 Task: Use the formula "TIMEVALUE" in spreadsheet "Project portfolio".
Action: Mouse pressed left at (842, 227)
Screenshot: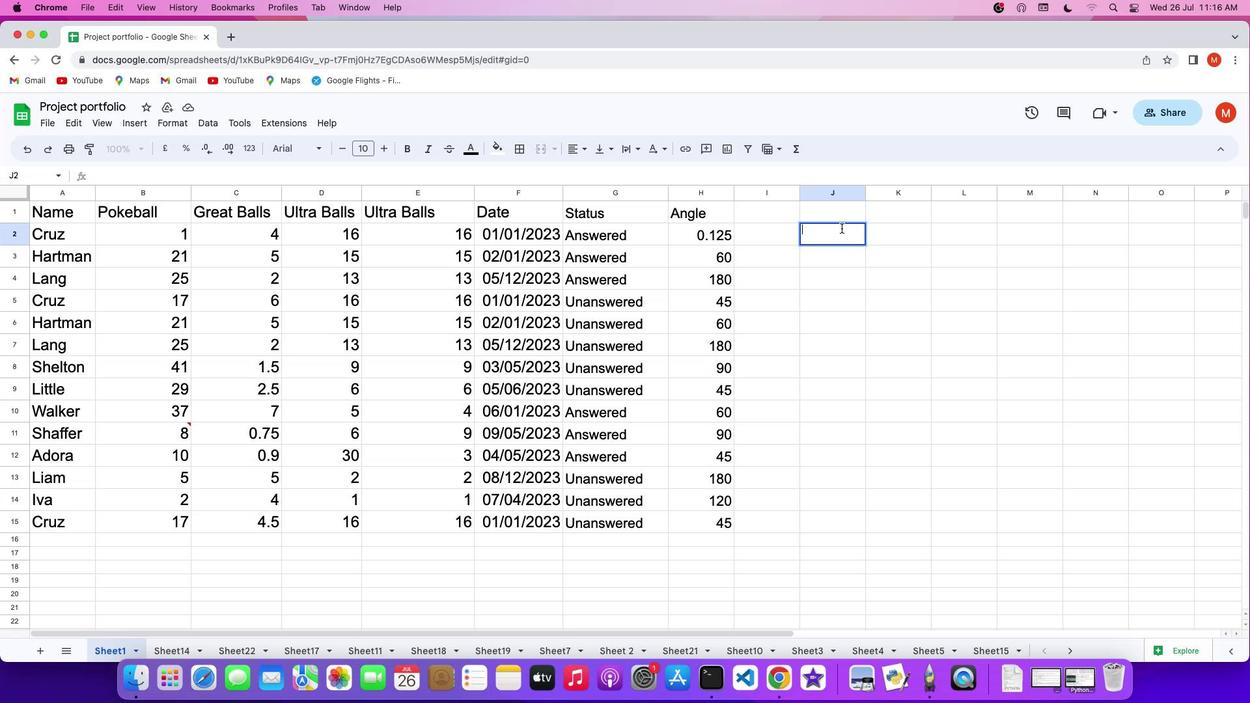 
Action: Key pressed '='
Screenshot: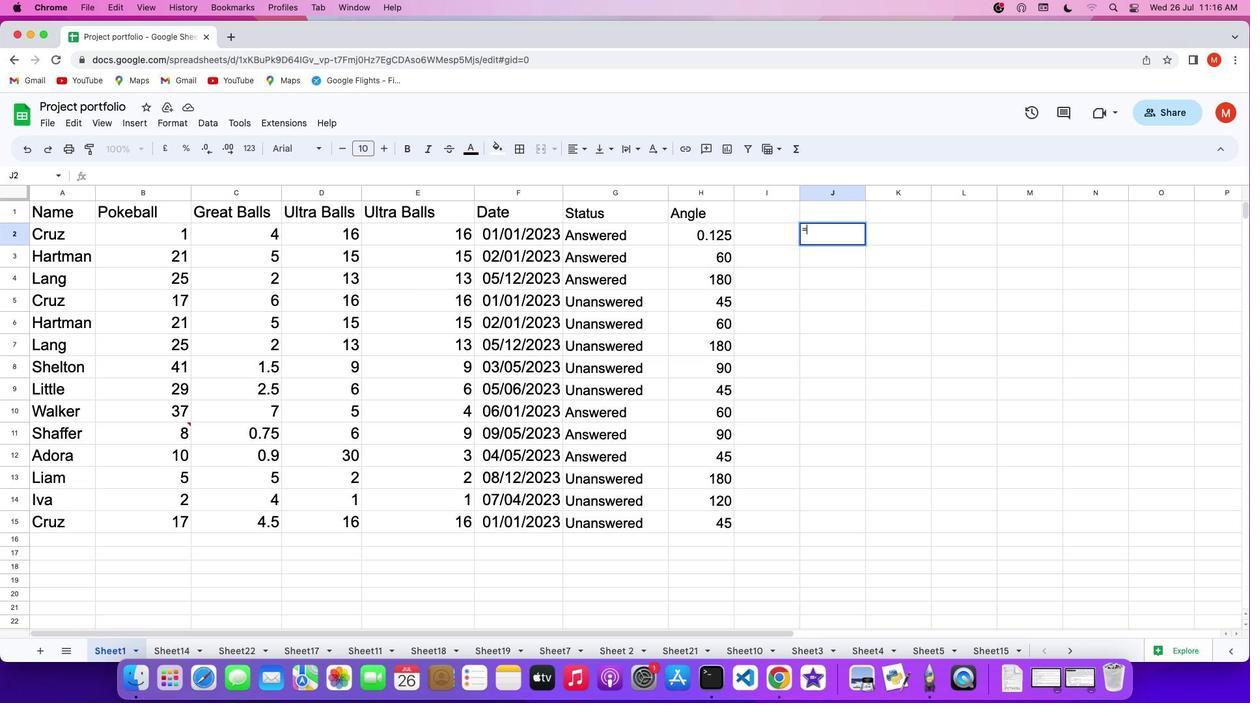 
Action: Mouse moved to (792, 151)
Screenshot: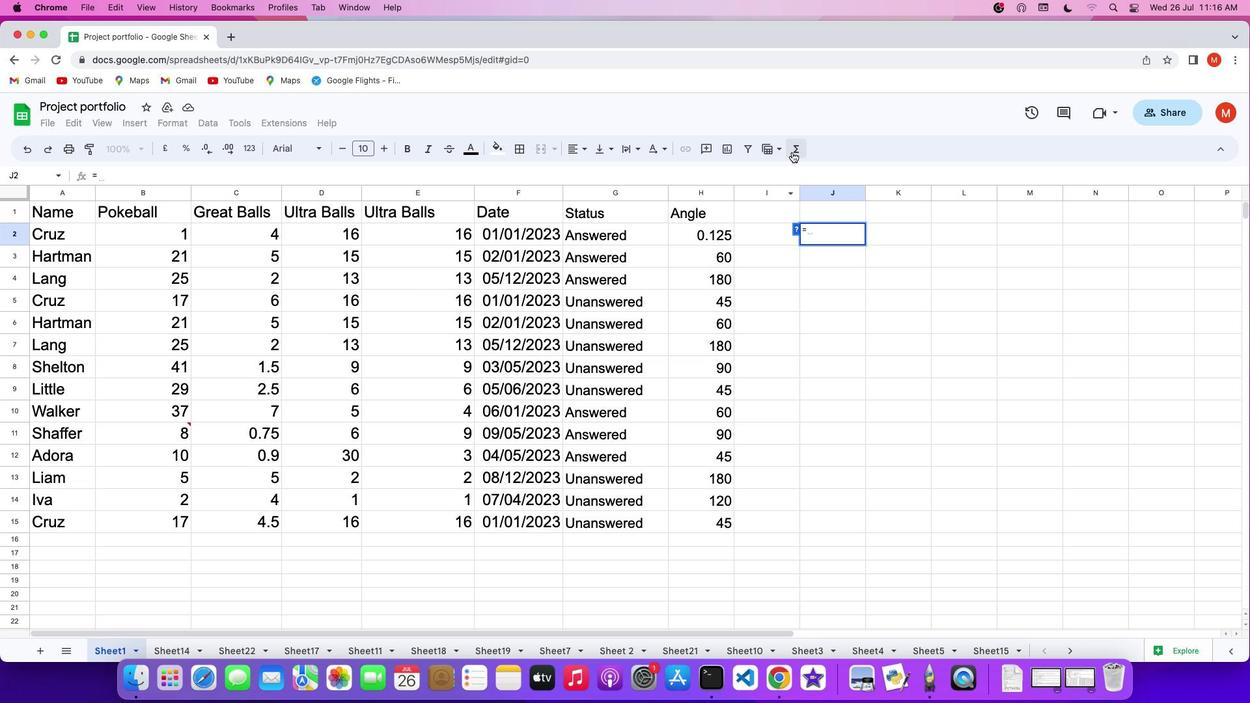 
Action: Mouse pressed left at (792, 151)
Screenshot: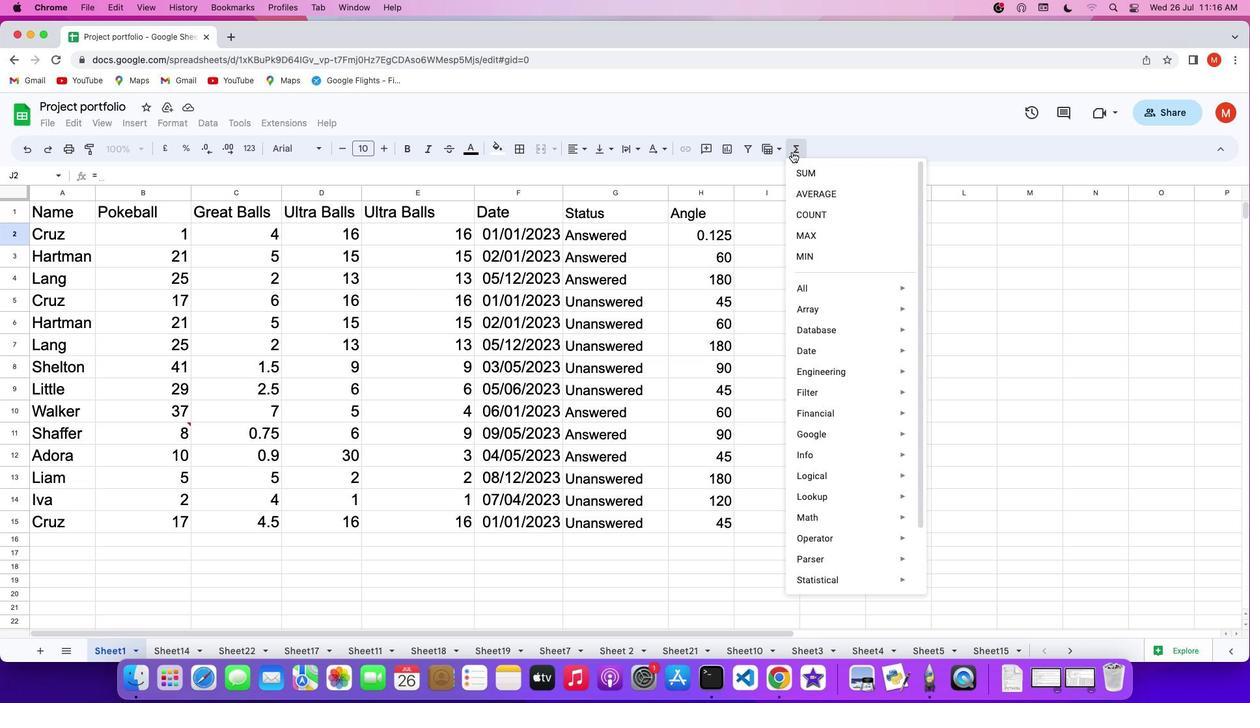 
Action: Mouse moved to (962, 592)
Screenshot: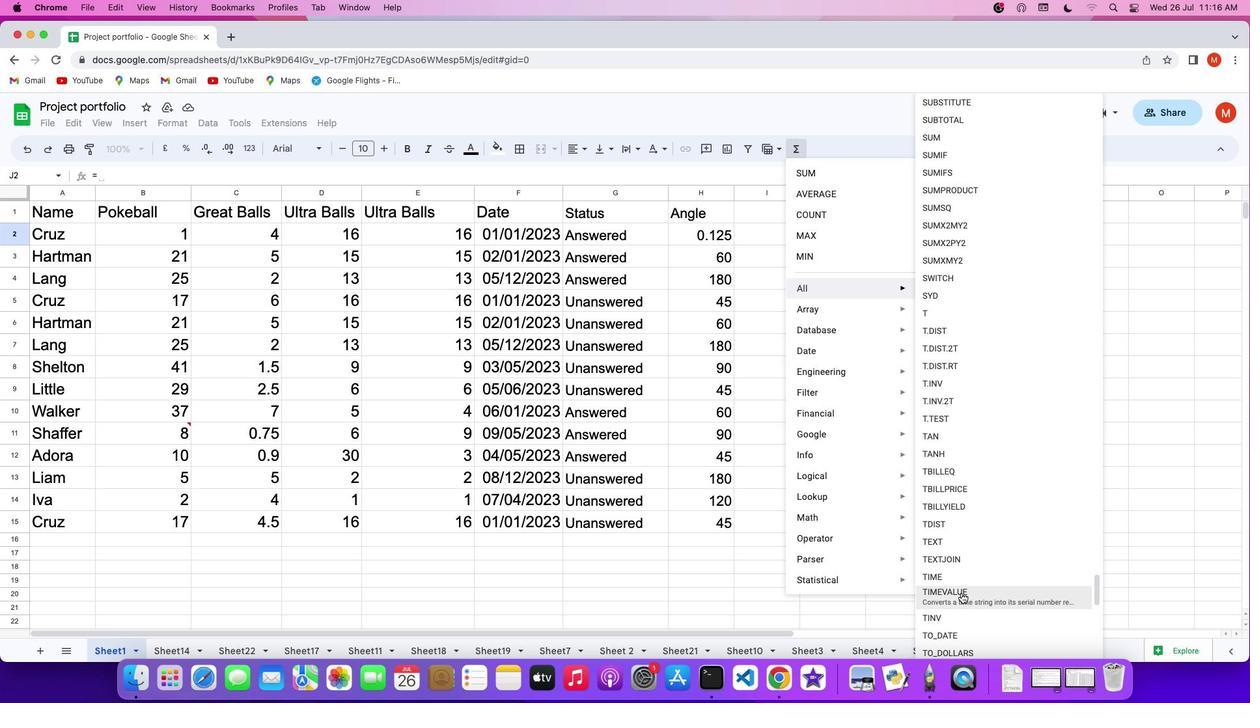 
Action: Mouse pressed left at (962, 592)
Screenshot: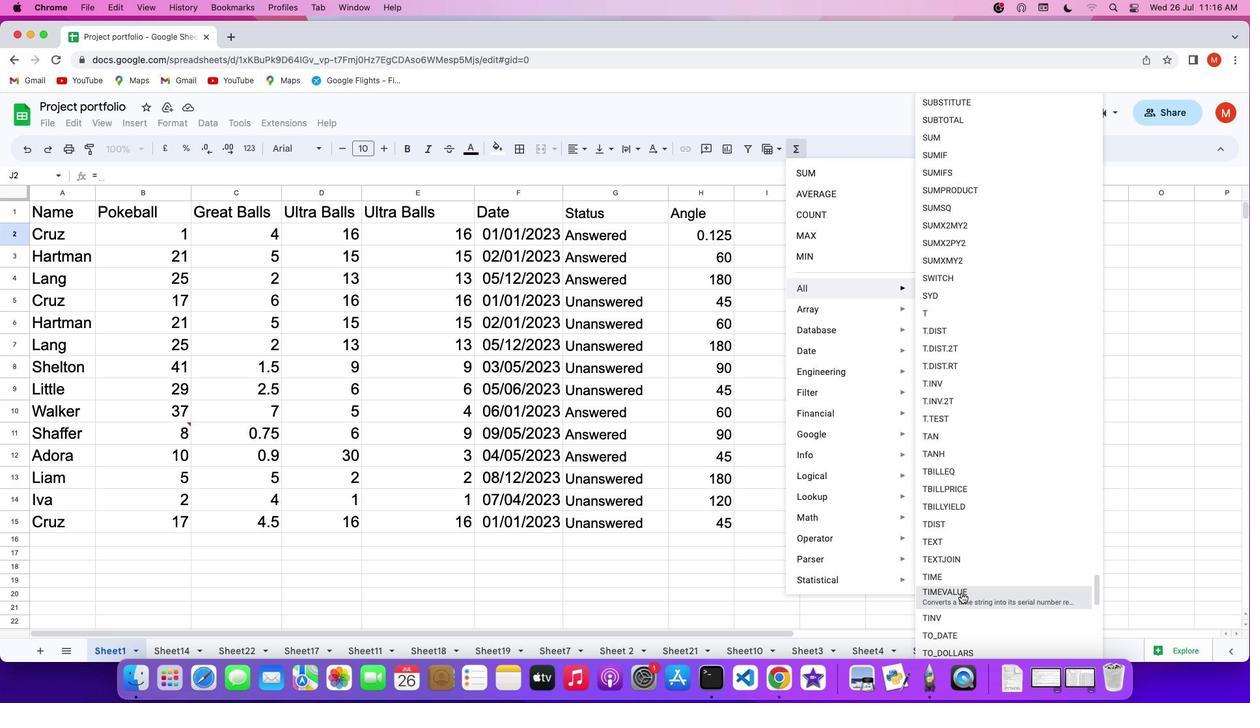 
Action: Key pressed Key.shift'2'Key.backspaceKey.shift_r'"''2''0'Key.shift_r':''2''0'Key.shift_r':''0''0'Key.shift_r'"'Key.enter
Screenshot: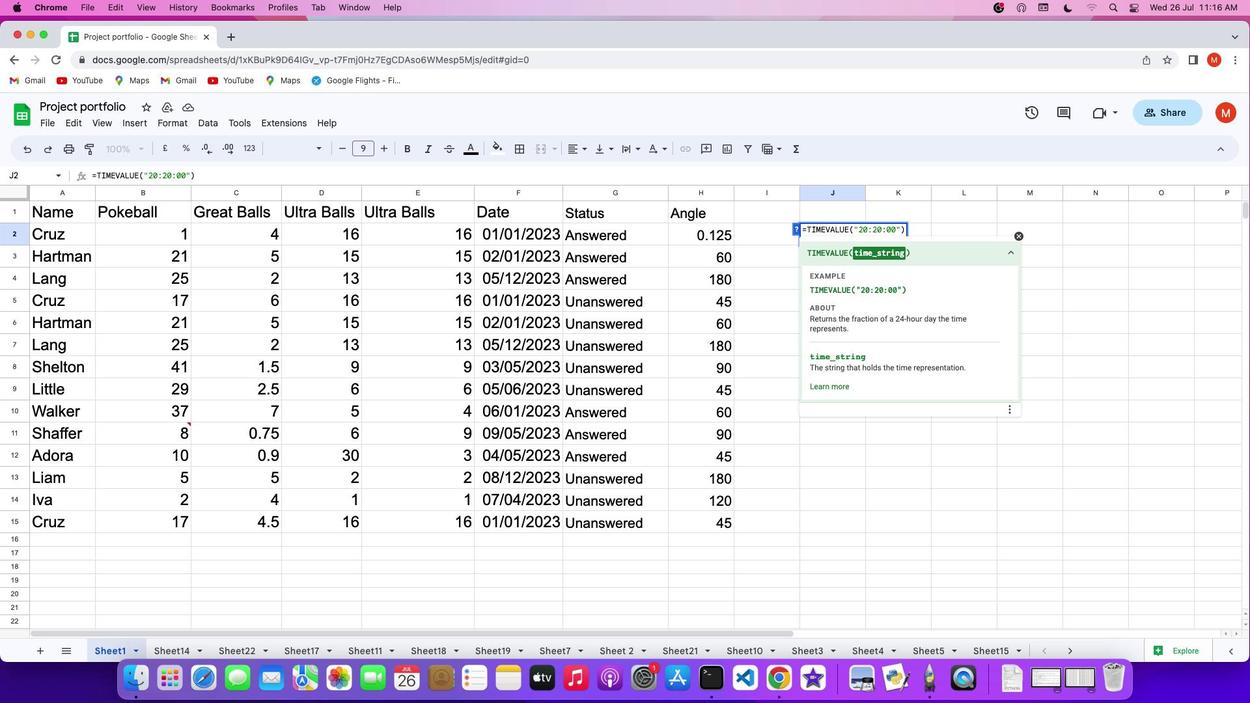 
